 Task: Create a rule from the Recommended list, Task Added to this Project -> add SubTasks in the project AvidTech with SubTasks Gather and Analyse Requirements , Design and Implement Solution , System Test and UAT , Release to Production / Go Live
Action: Mouse moved to (574, 399)
Screenshot: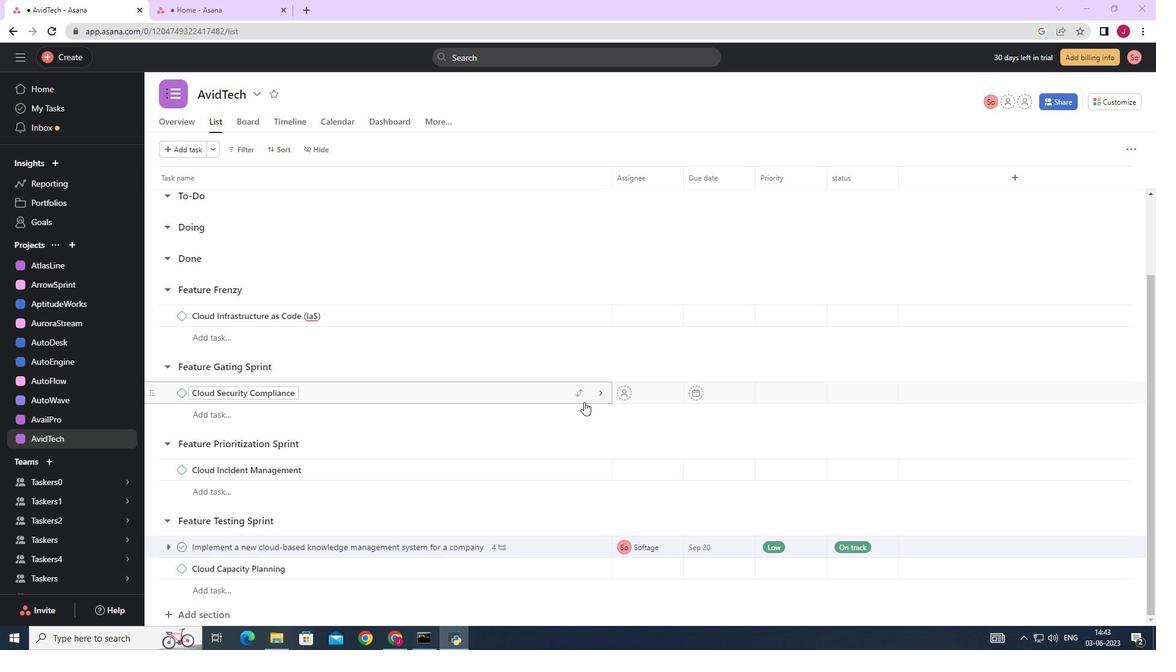 
Action: Mouse scrolled (574, 399) with delta (0, 0)
Screenshot: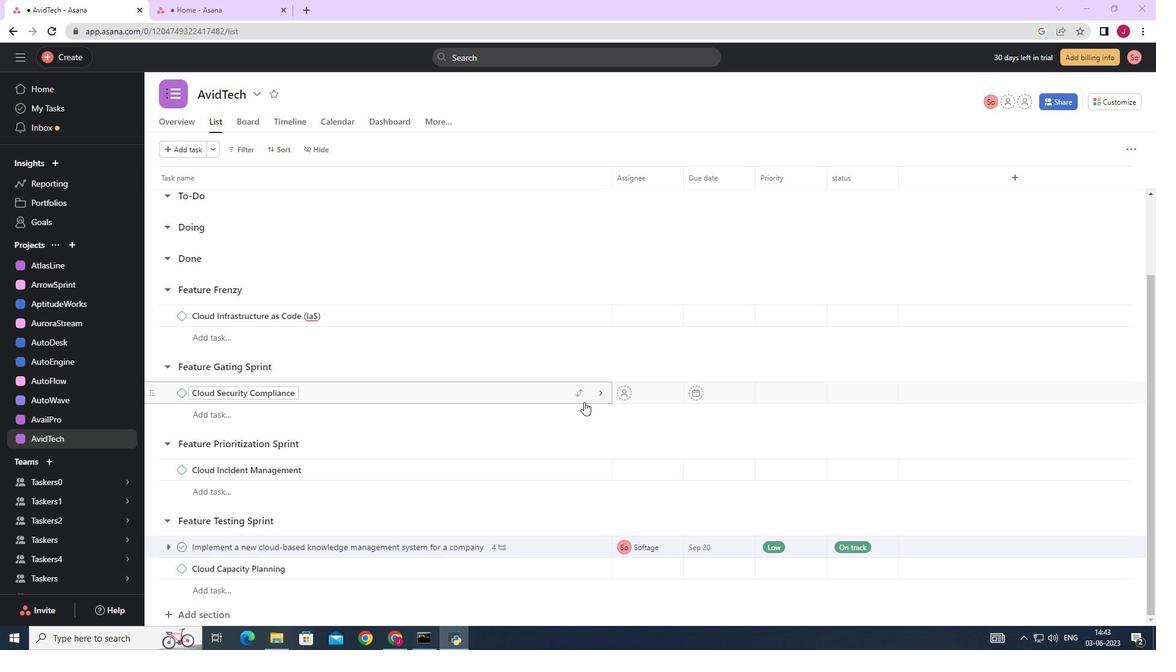 
Action: Mouse scrolled (574, 399) with delta (0, 0)
Screenshot: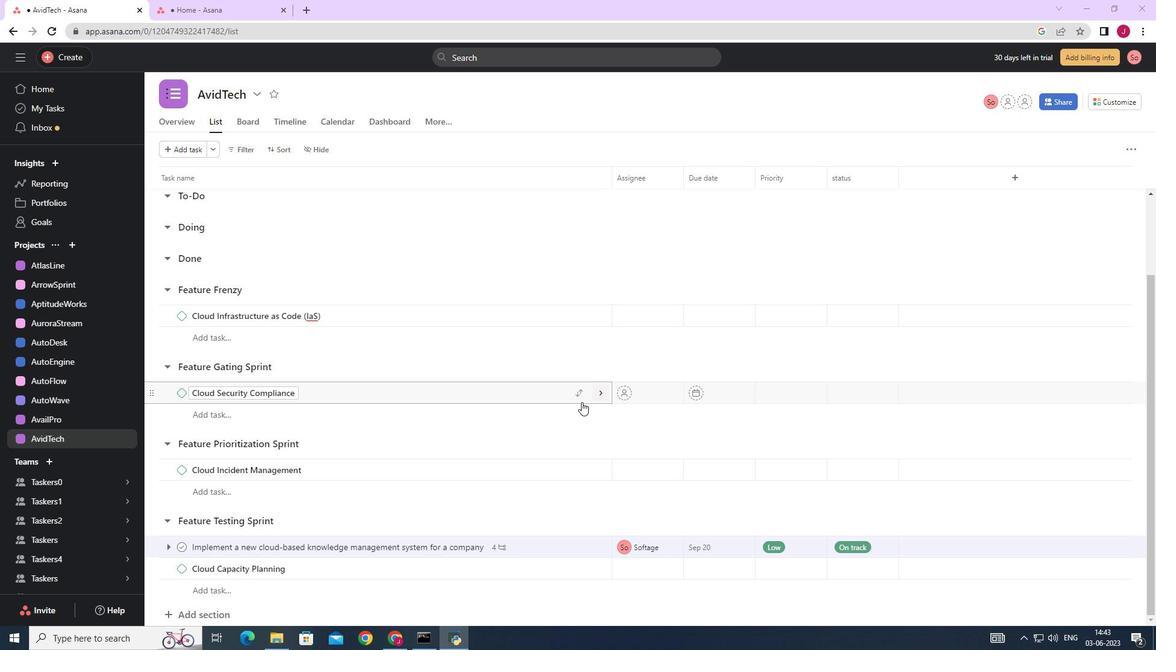 
Action: Mouse moved to (573, 399)
Screenshot: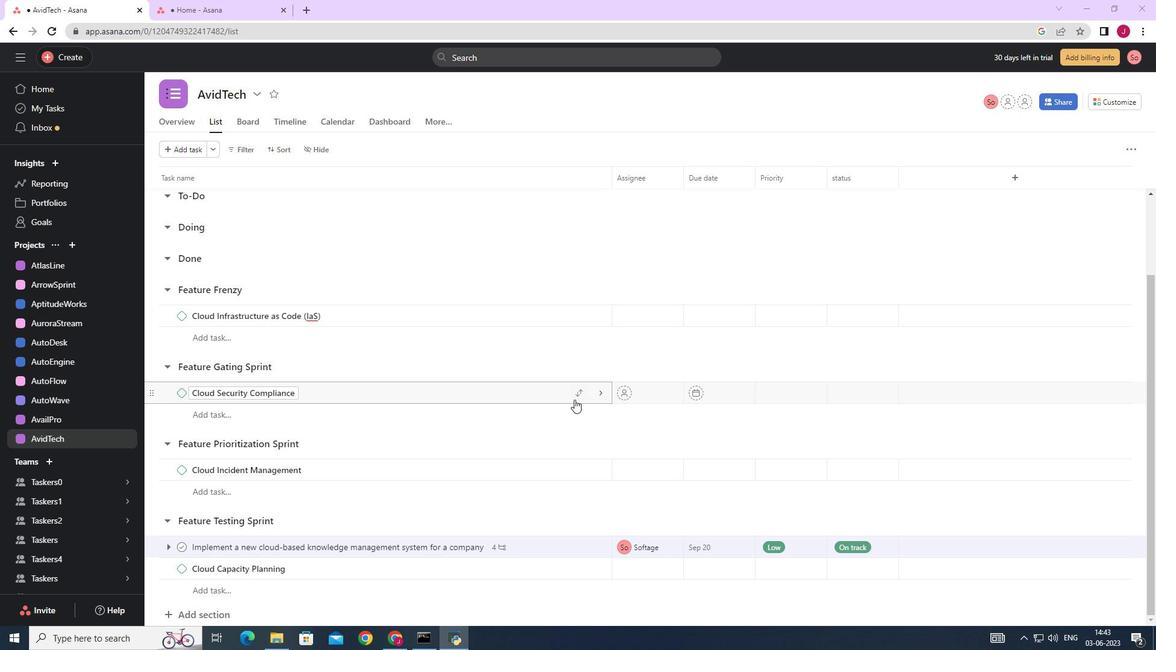 
Action: Mouse scrolled (574, 399) with delta (0, 0)
Screenshot: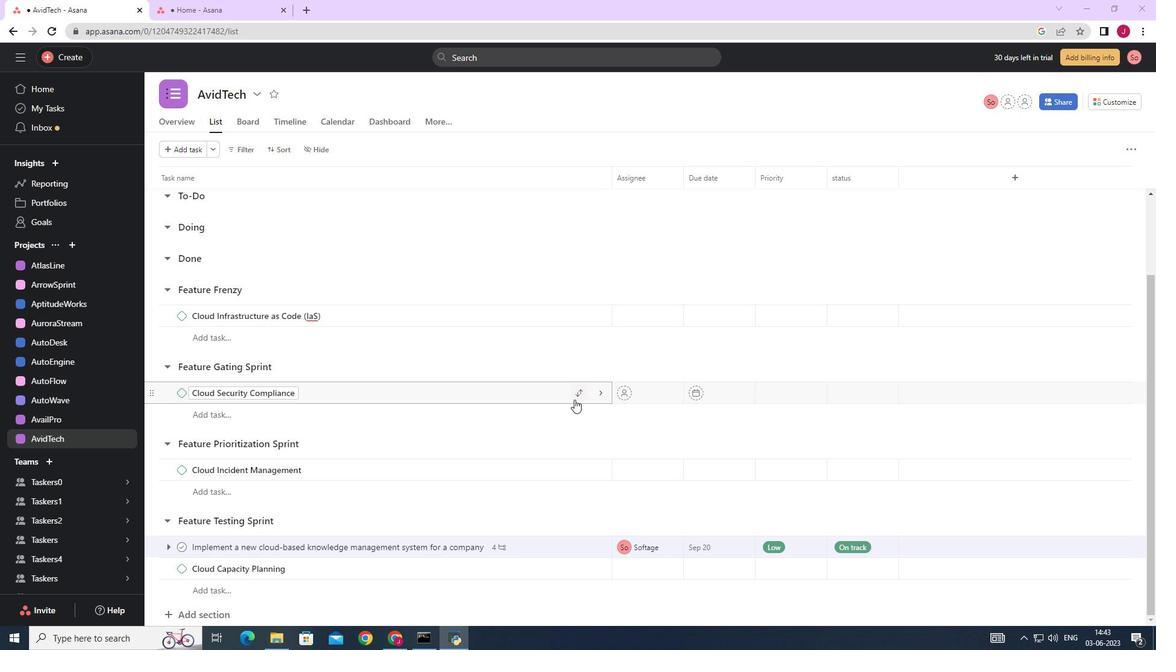 
Action: Mouse scrolled (573, 398) with delta (0, 0)
Screenshot: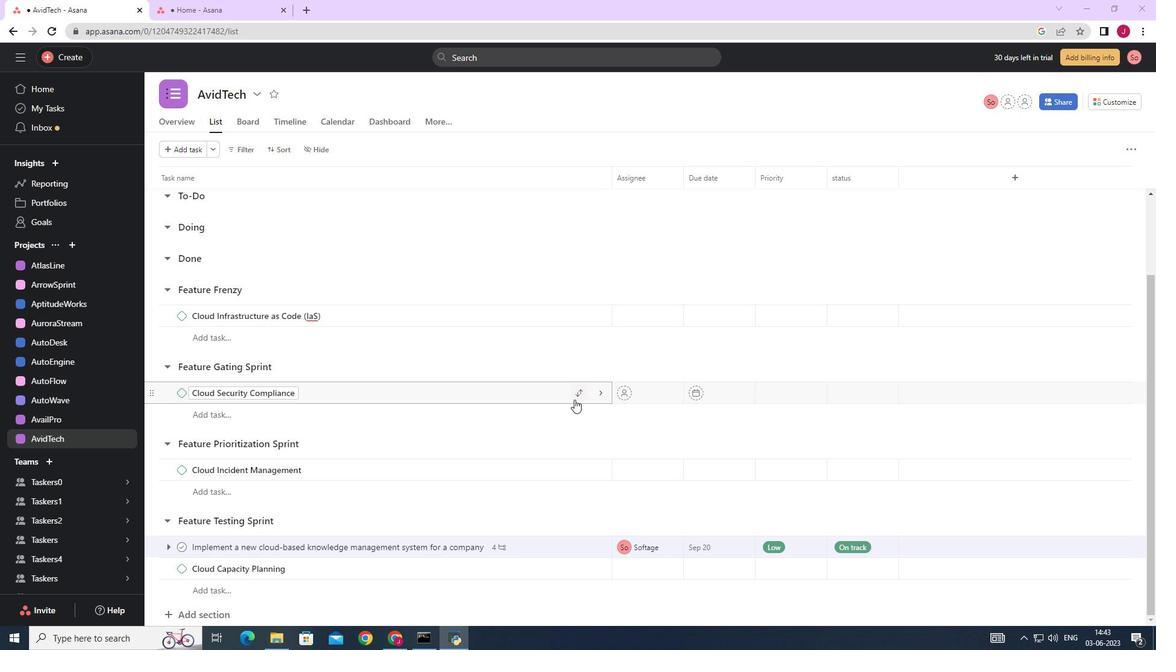 
Action: Mouse scrolled (573, 398) with delta (0, 0)
Screenshot: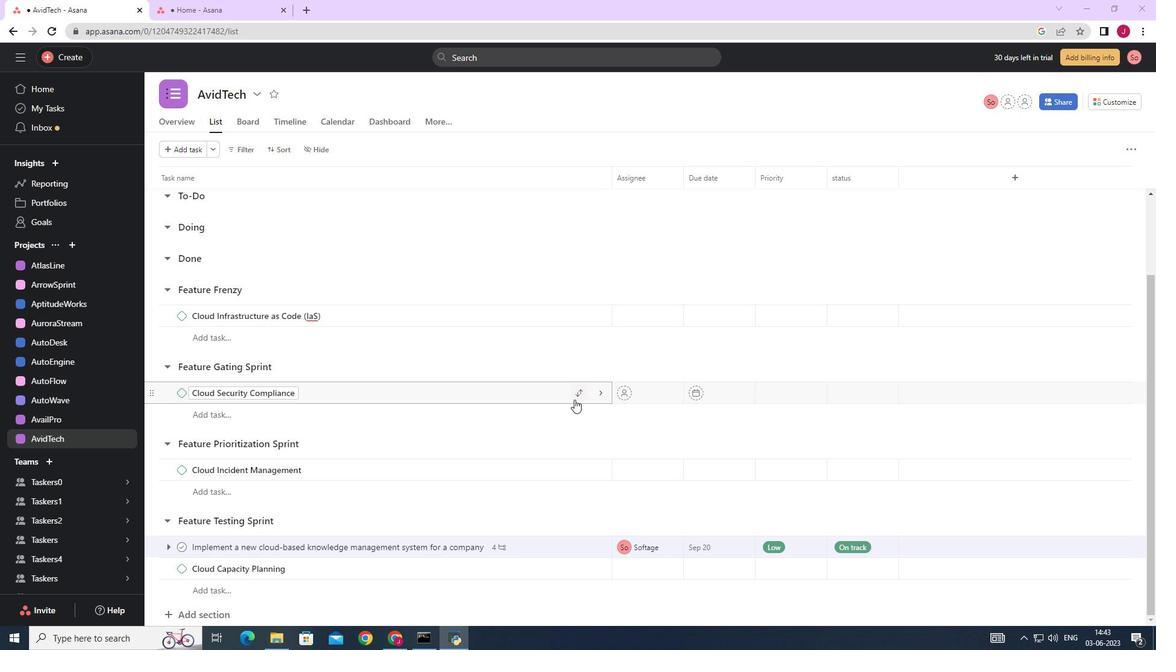 
Action: Mouse scrolled (573, 398) with delta (0, 0)
Screenshot: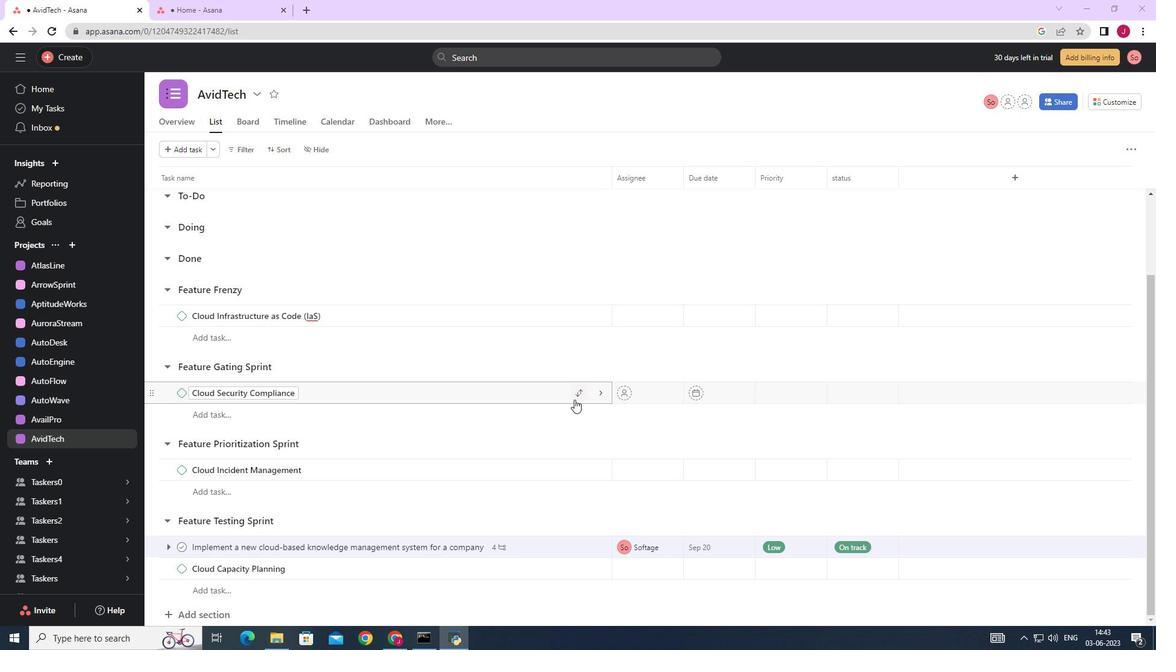 
Action: Mouse moved to (1119, 98)
Screenshot: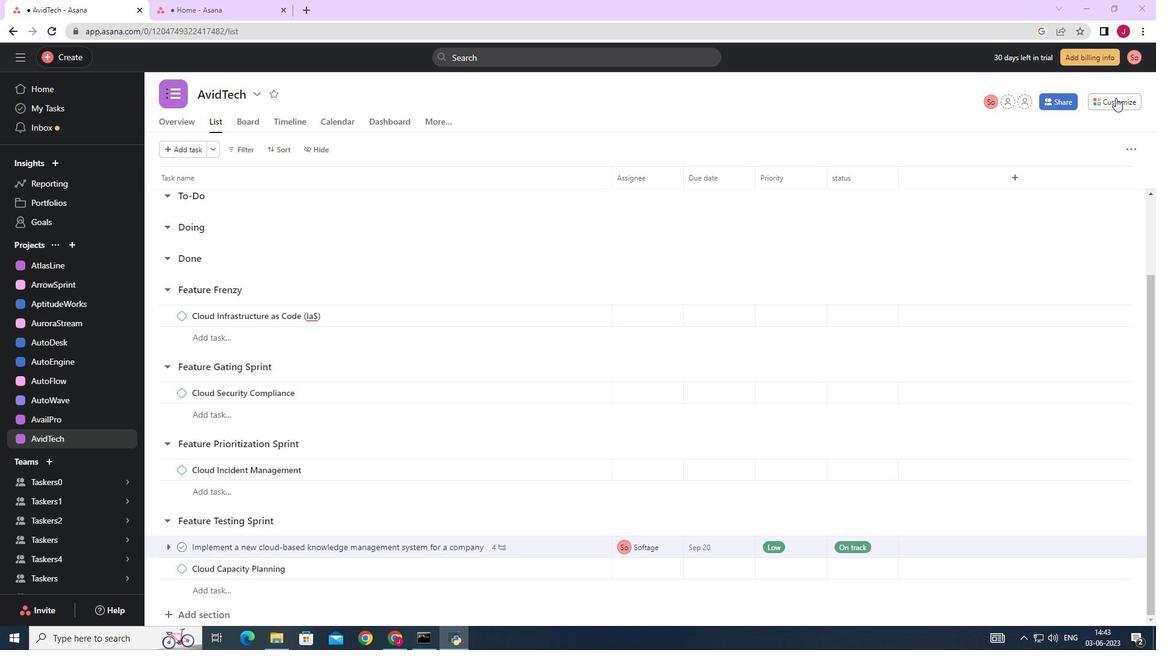 
Action: Mouse pressed left at (1118, 98)
Screenshot: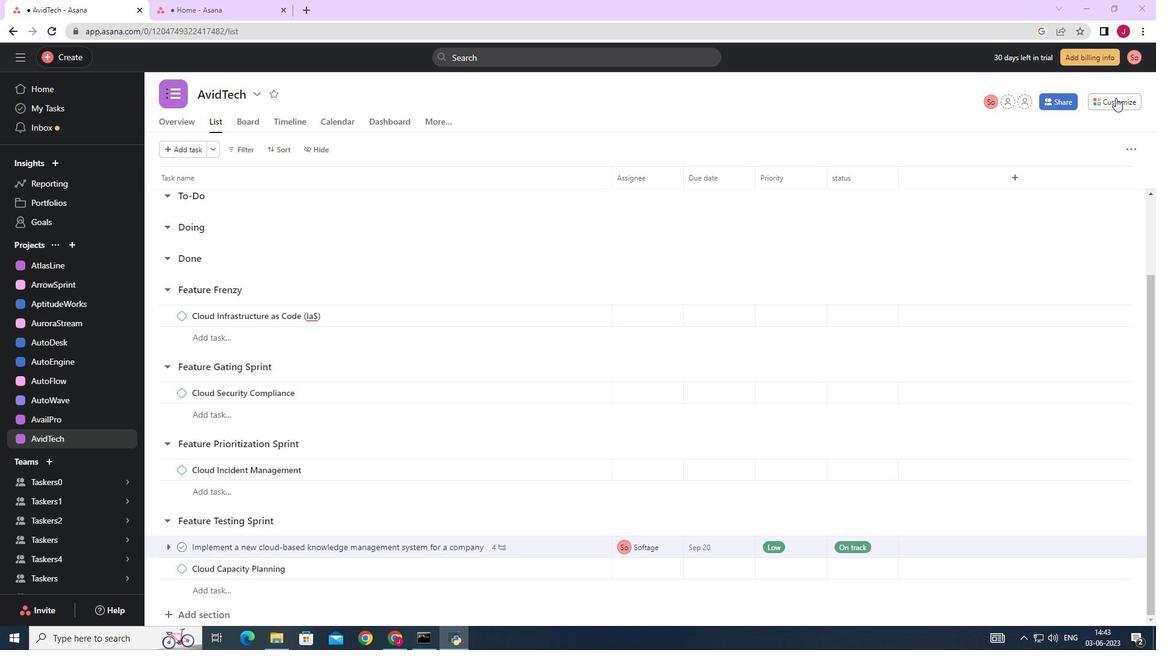 
Action: Mouse moved to (898, 251)
Screenshot: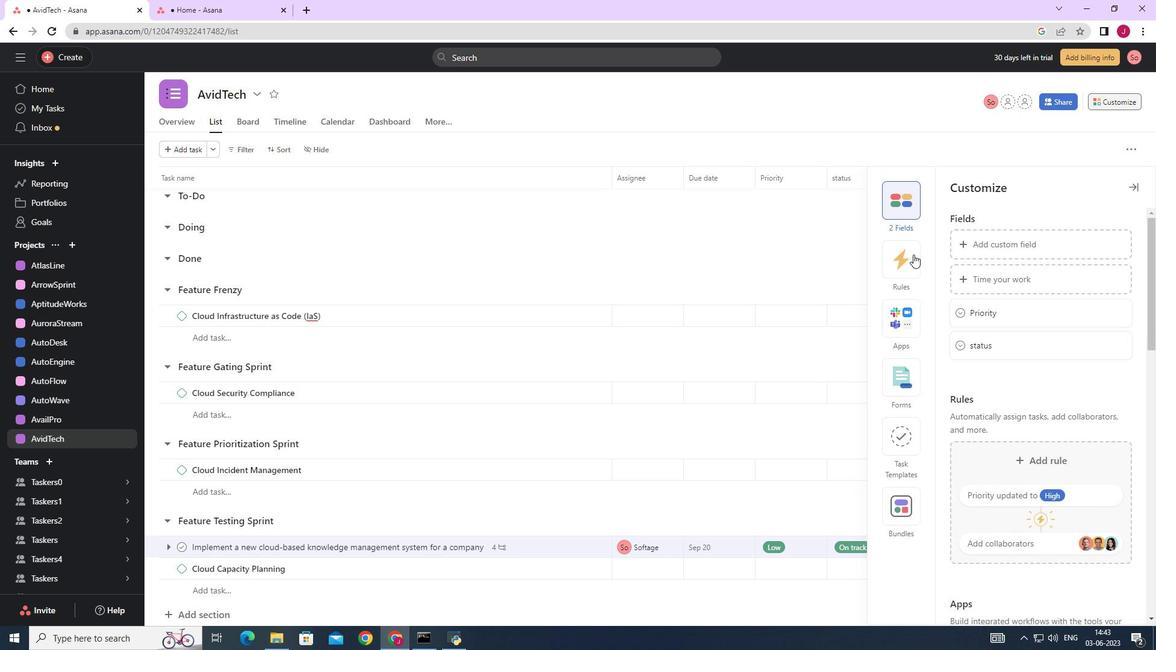 
Action: Mouse pressed left at (898, 251)
Screenshot: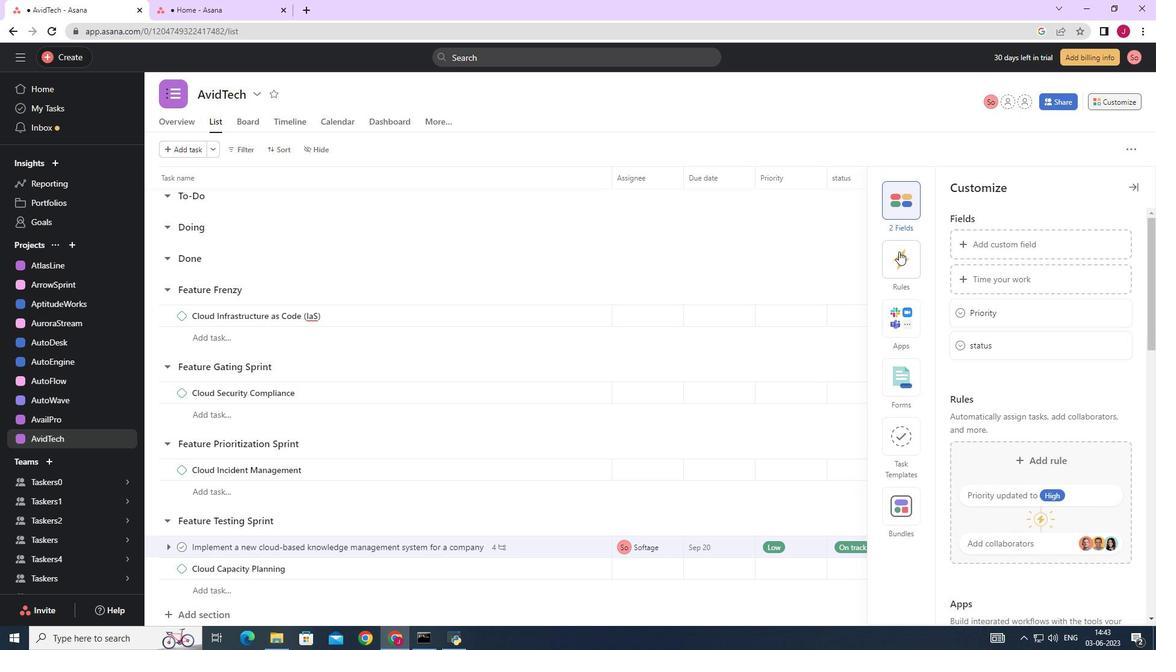 
Action: Mouse moved to (1007, 280)
Screenshot: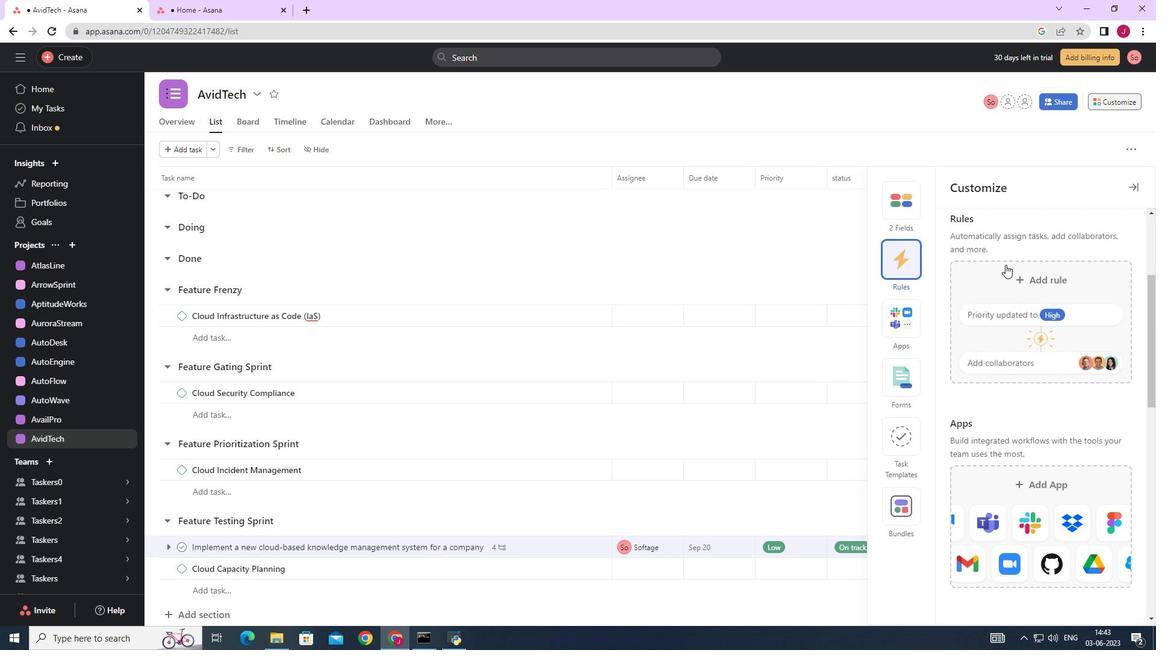 
Action: Mouse pressed left at (1007, 280)
Screenshot: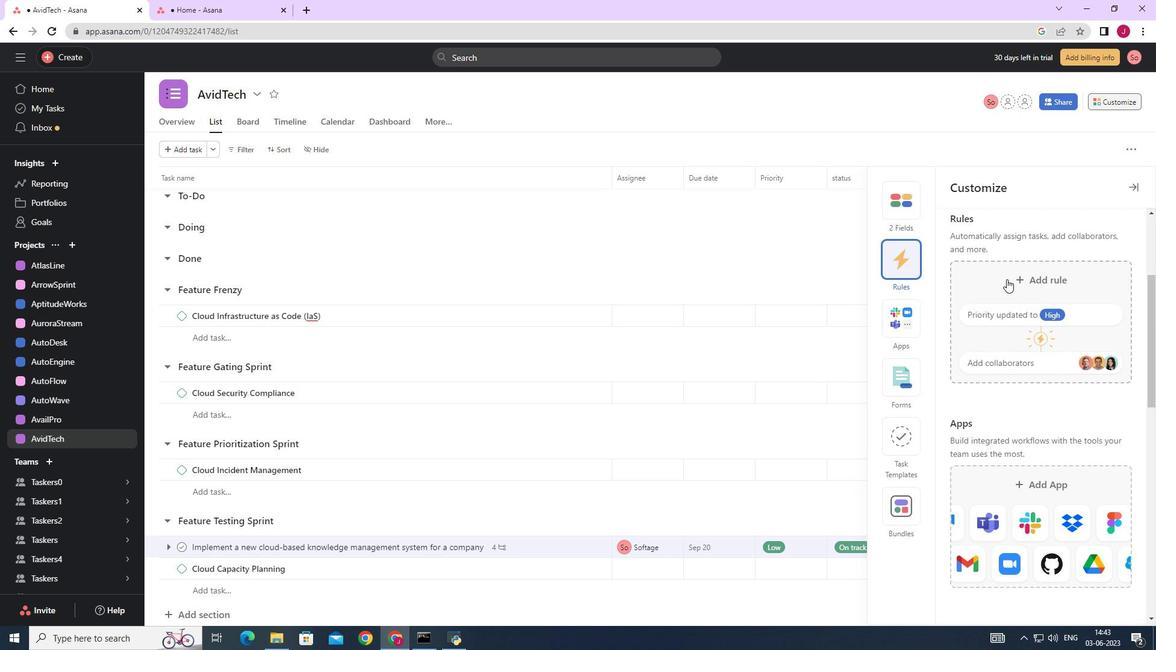 
Action: Mouse moved to (495, 188)
Screenshot: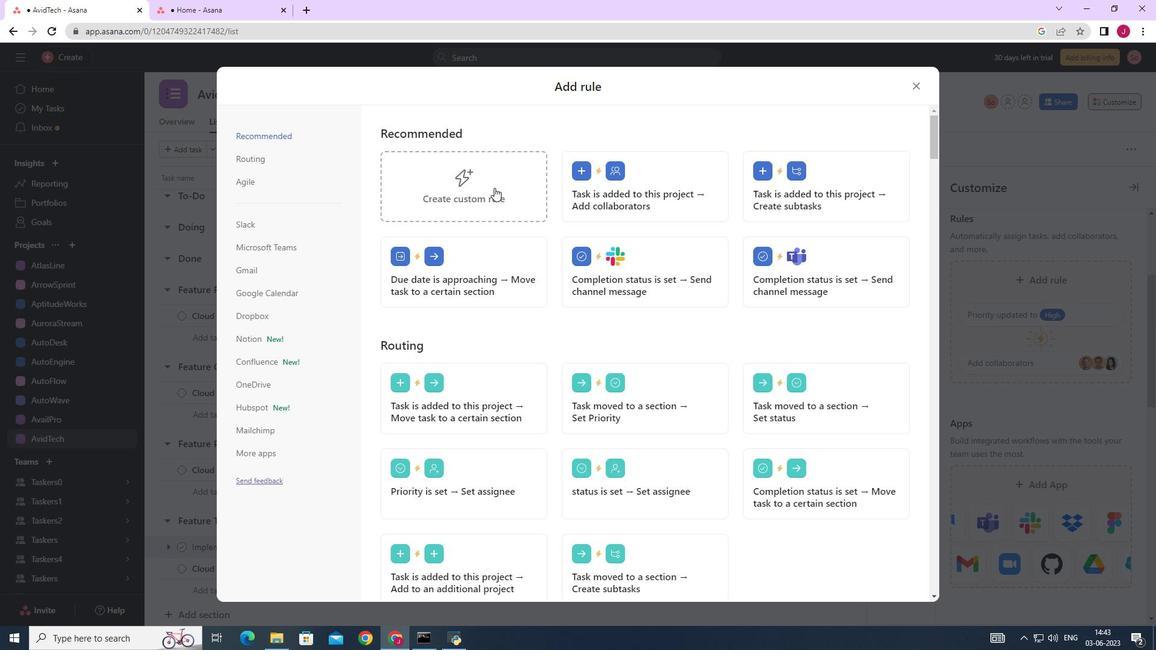 
Action: Mouse pressed left at (495, 188)
Screenshot: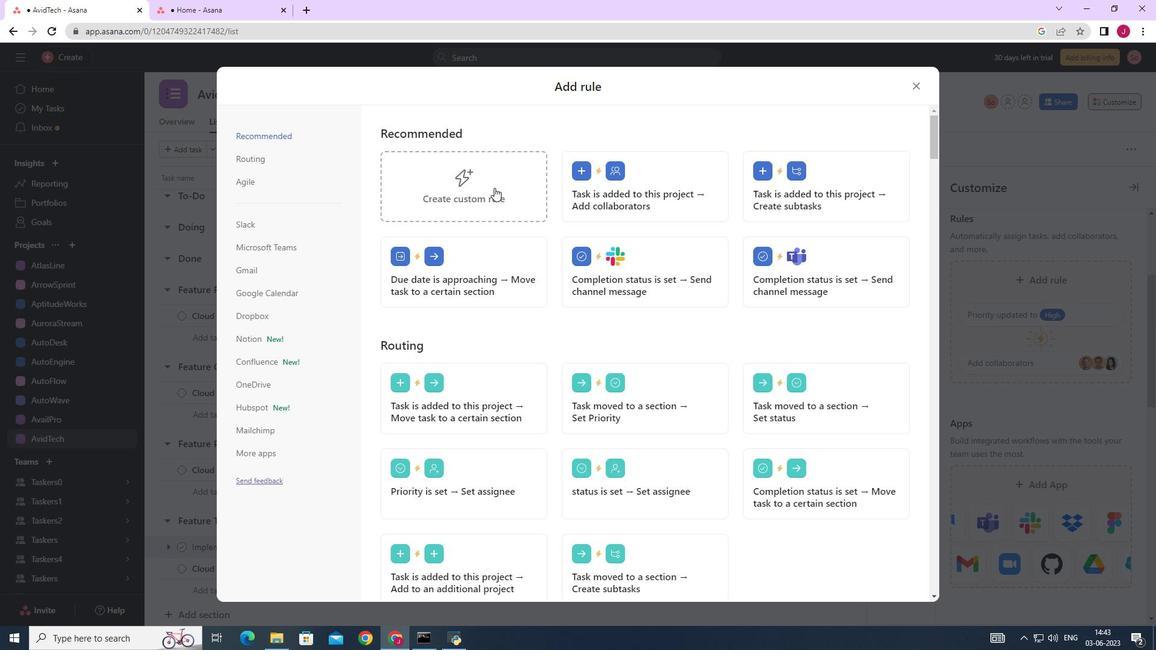 
Action: Mouse moved to (563, 307)
Screenshot: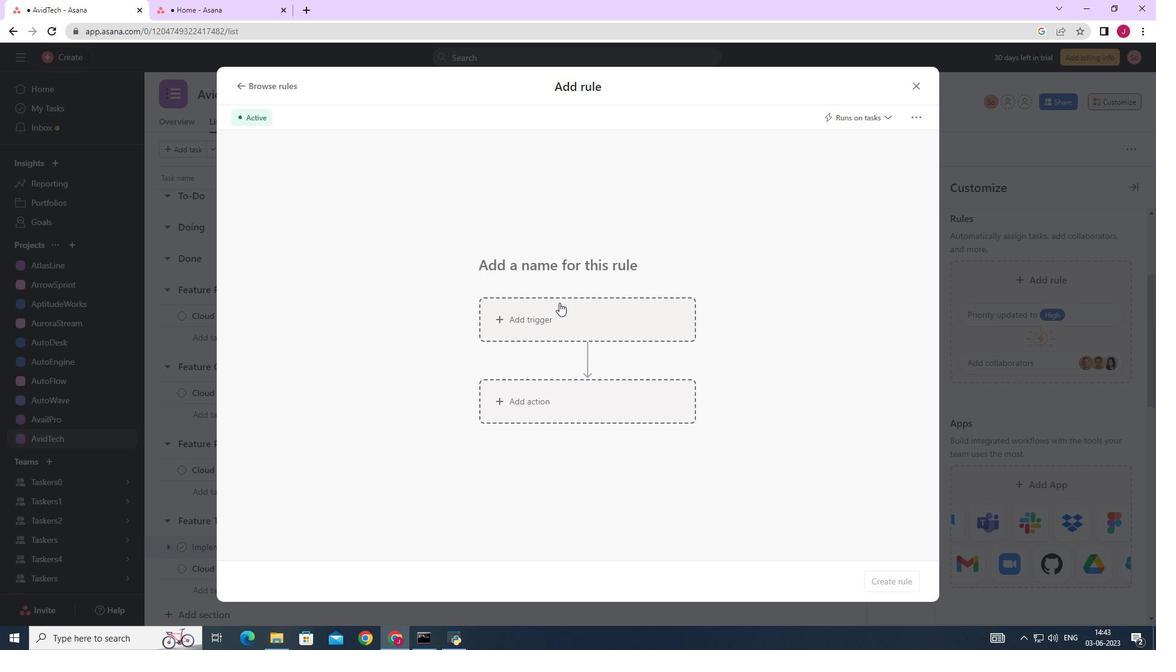 
Action: Mouse pressed left at (563, 307)
Screenshot: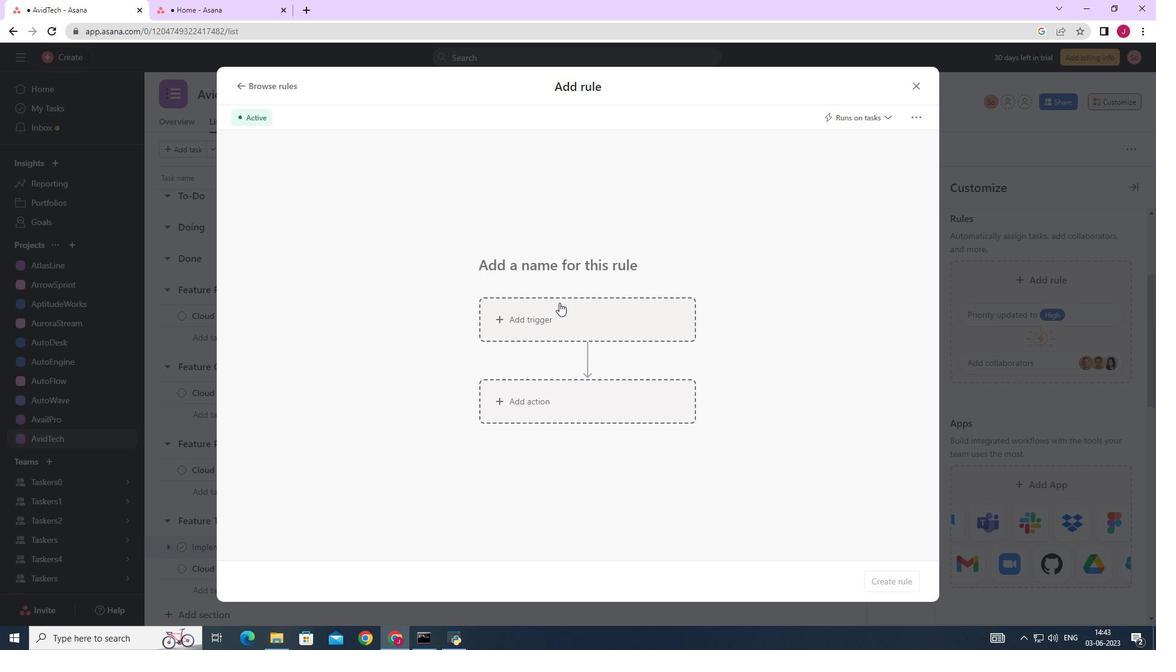 
Action: Mouse moved to (490, 395)
Screenshot: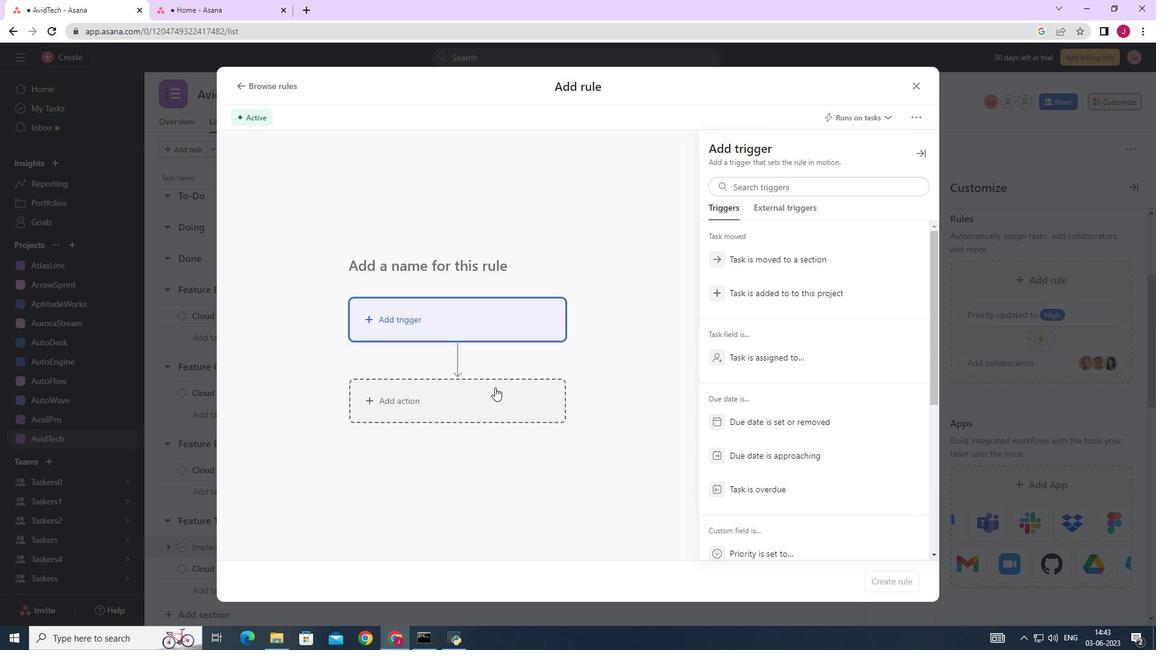 
Action: Mouse pressed left at (490, 395)
Screenshot: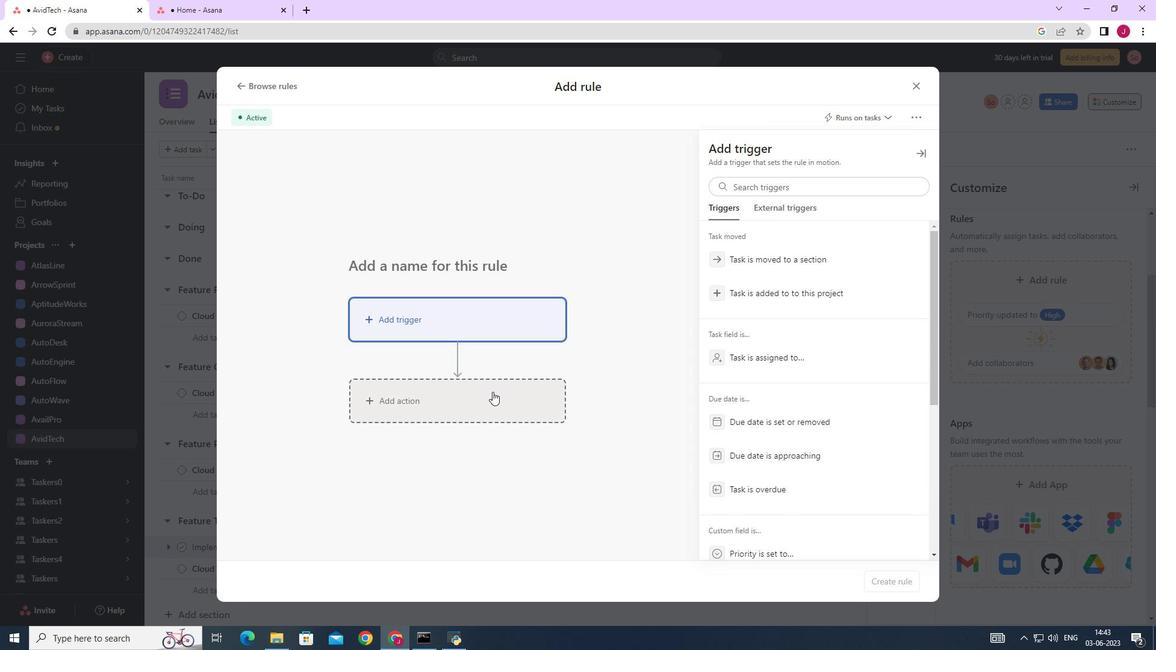 
Action: Mouse moved to (772, 318)
Screenshot: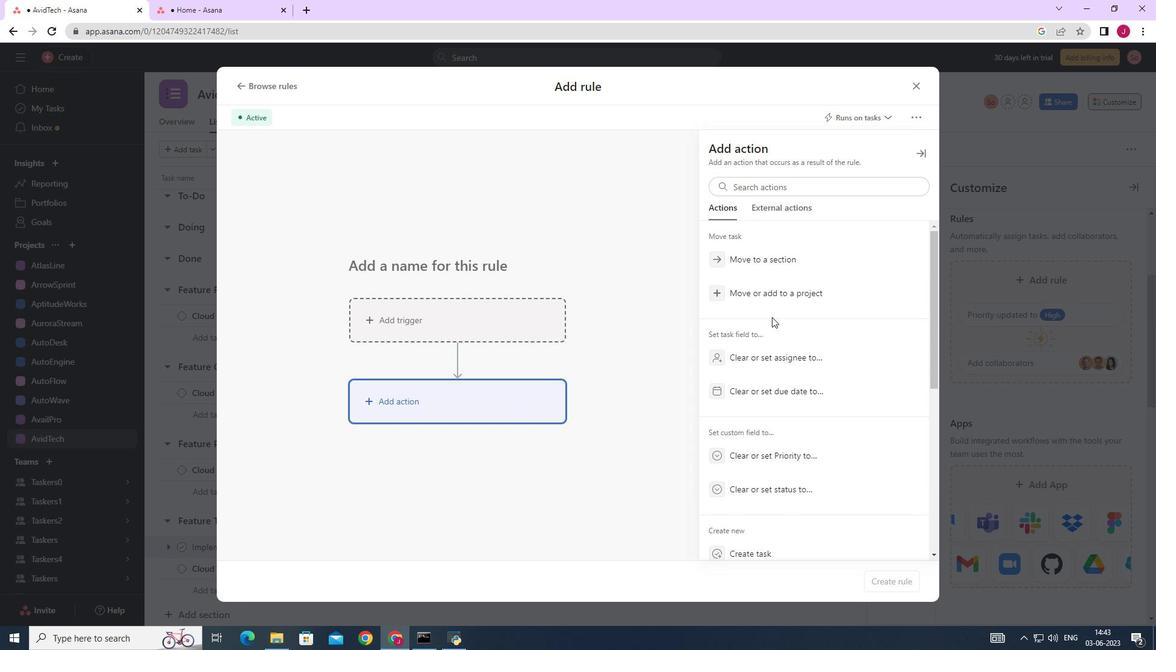 
Action: Mouse scrolled (772, 317) with delta (0, 0)
Screenshot: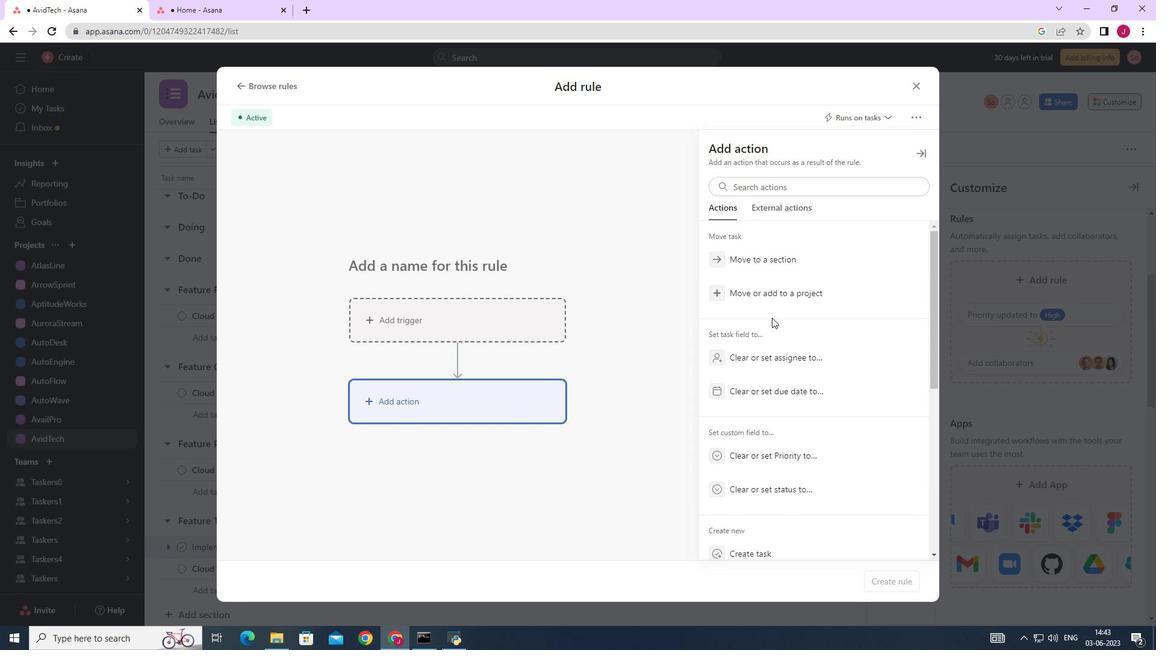 
Action: Mouse scrolled (772, 317) with delta (0, 0)
Screenshot: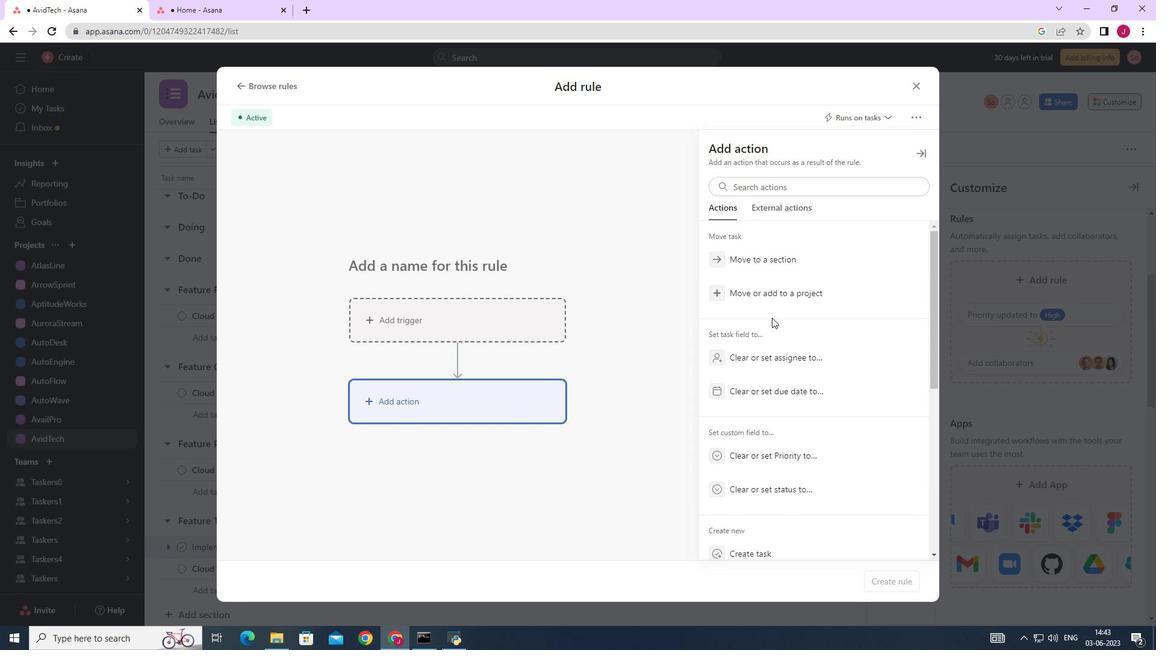 
Action: Mouse scrolled (772, 317) with delta (0, 0)
Screenshot: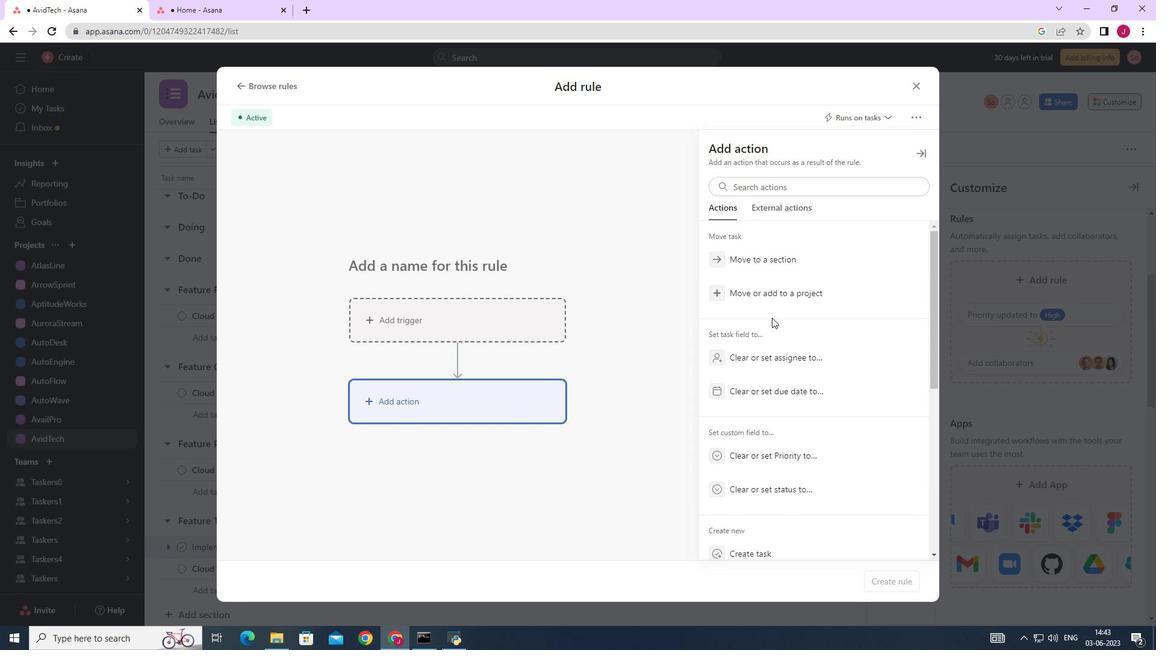 
Action: Mouse scrolled (772, 317) with delta (0, 0)
Screenshot: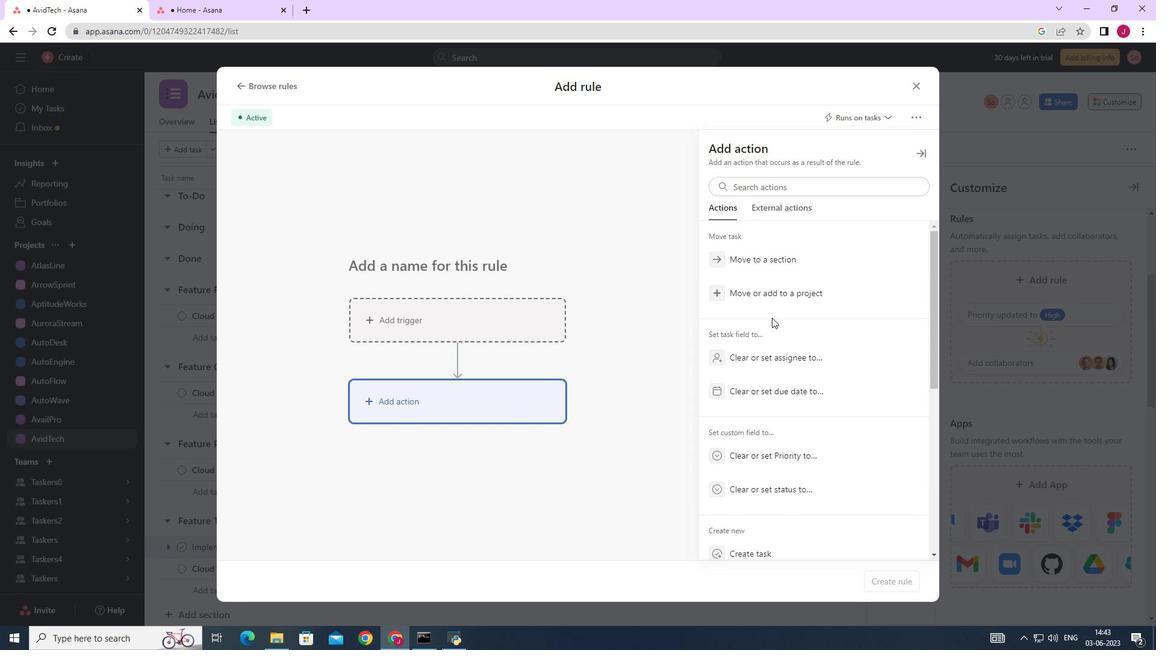 
Action: Mouse scrolled (772, 317) with delta (0, 0)
Screenshot: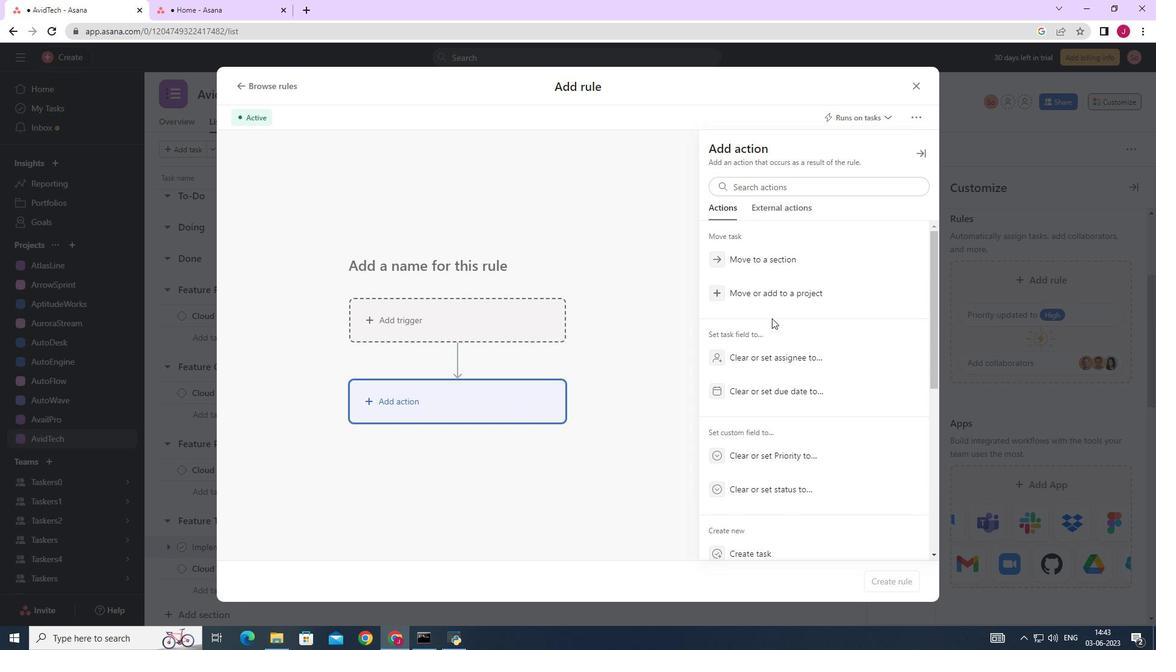 
Action: Mouse moved to (764, 286)
Screenshot: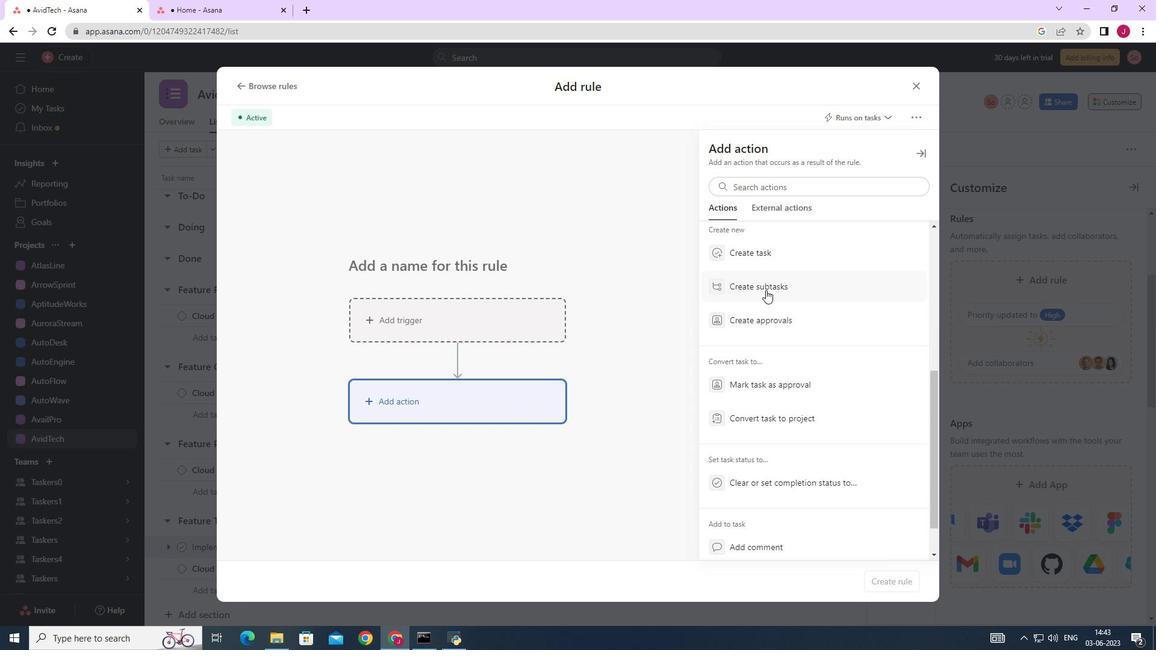 
Action: Mouse pressed left at (764, 286)
Screenshot: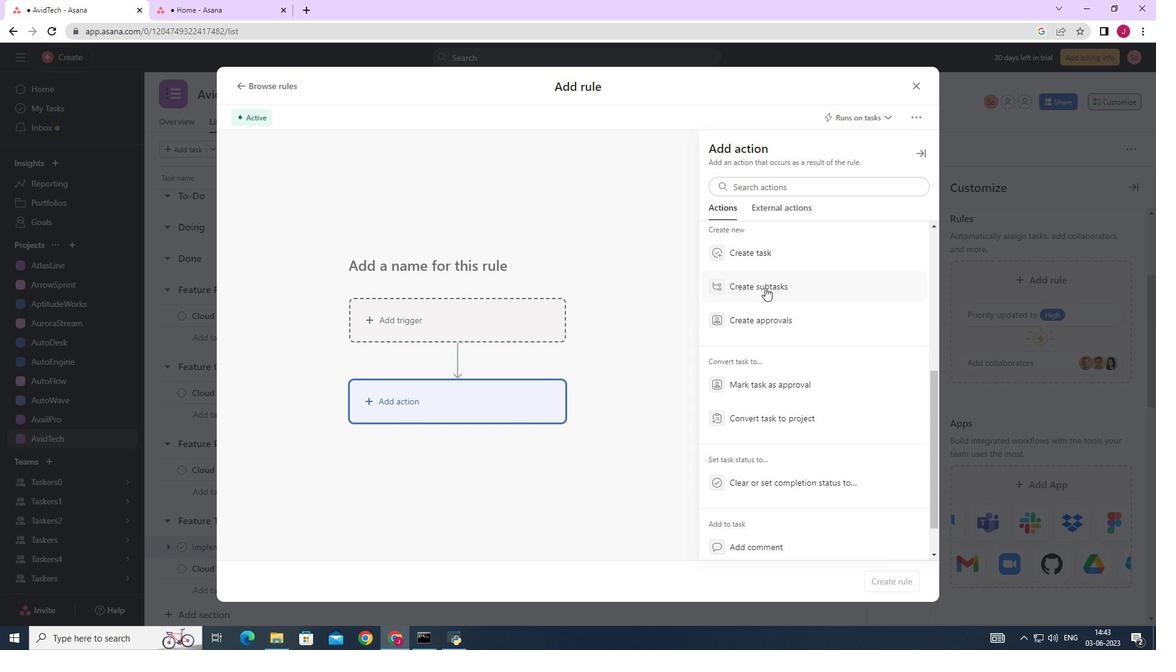 
Action: Mouse moved to (744, 189)
Screenshot: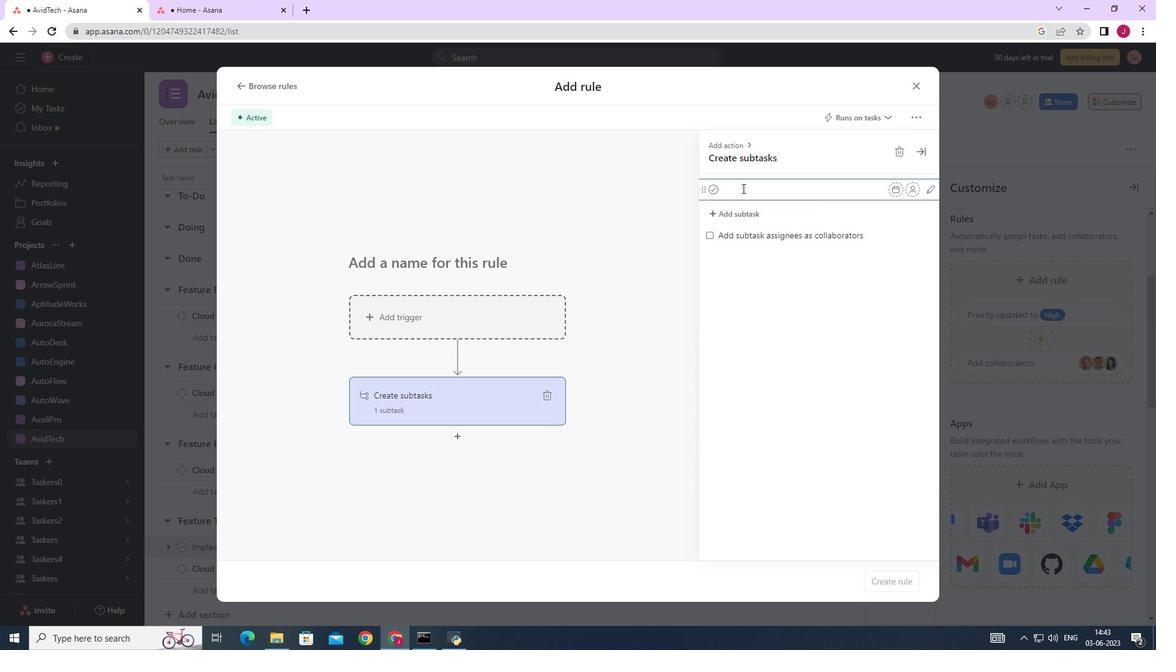 
Action: Mouse pressed left at (744, 189)
Screenshot: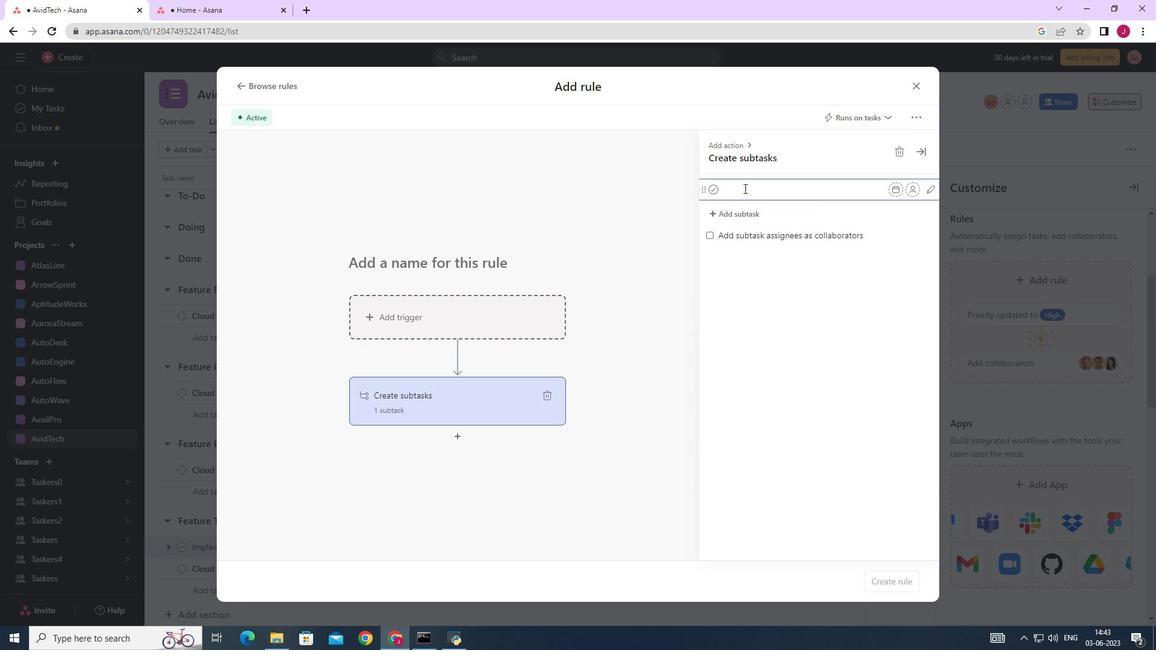 
Action: Key pressed <Key.caps_lock>G<Key.caps_lock>ather<Key.space>and<Key.space><Key.caps_lock>A<Key.caps_lock>nalyse<Key.space><Key.caps_lock>R<Key.caps_lock>equirements
Screenshot: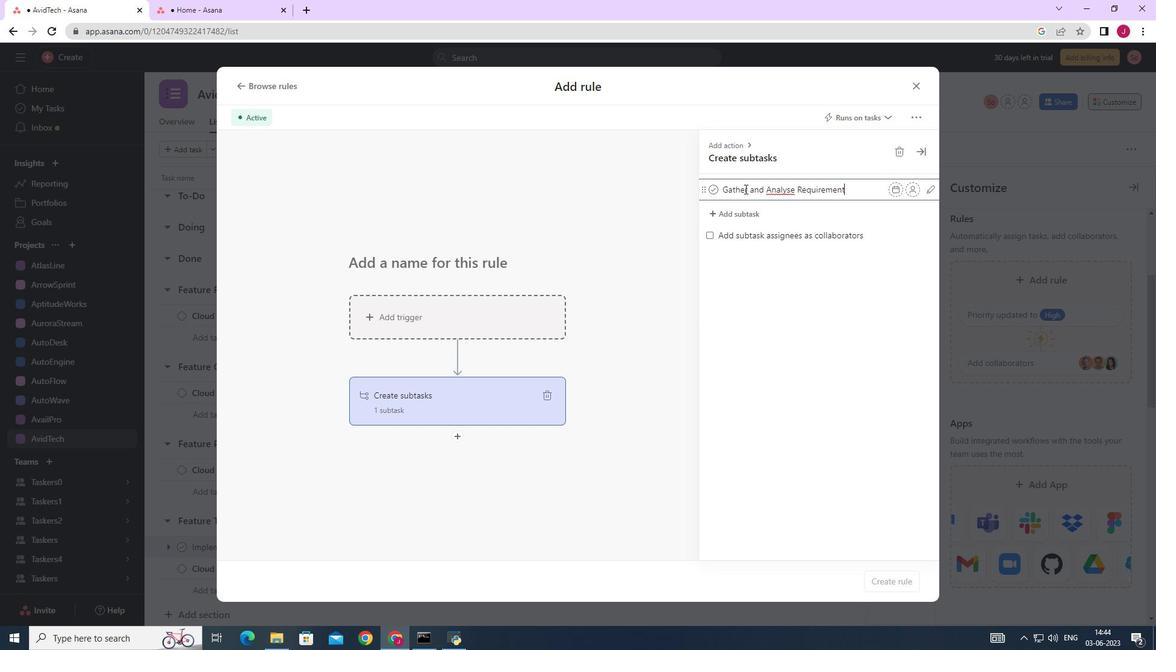 
Action: Mouse moved to (757, 214)
Screenshot: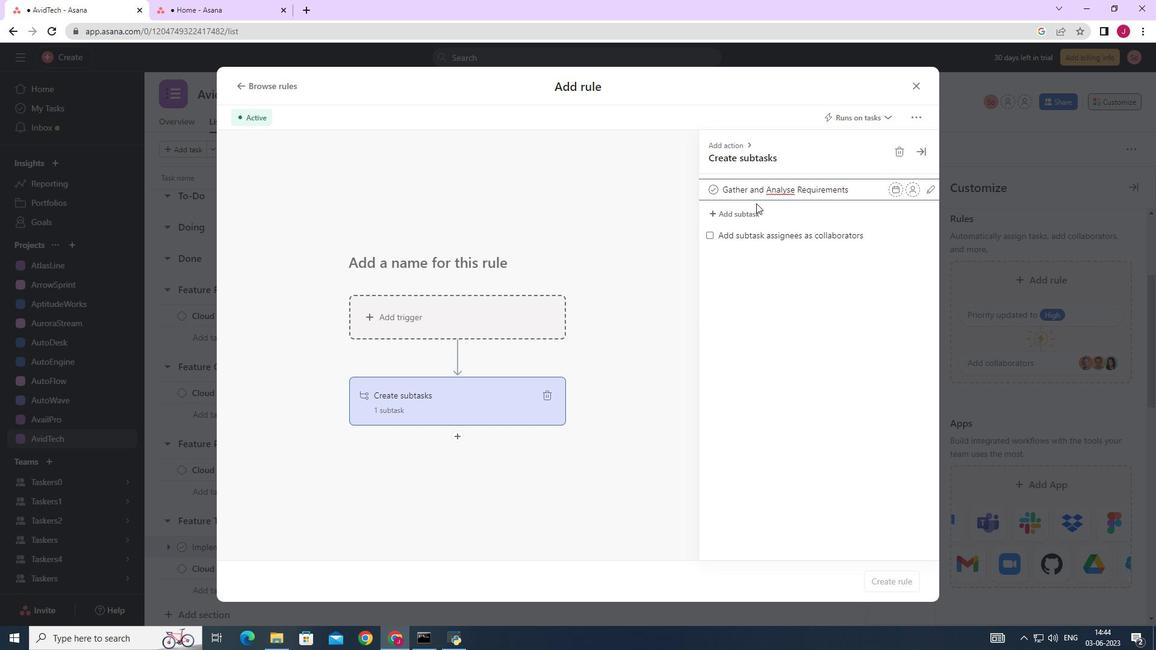 
Action: Mouse pressed left at (757, 214)
Screenshot: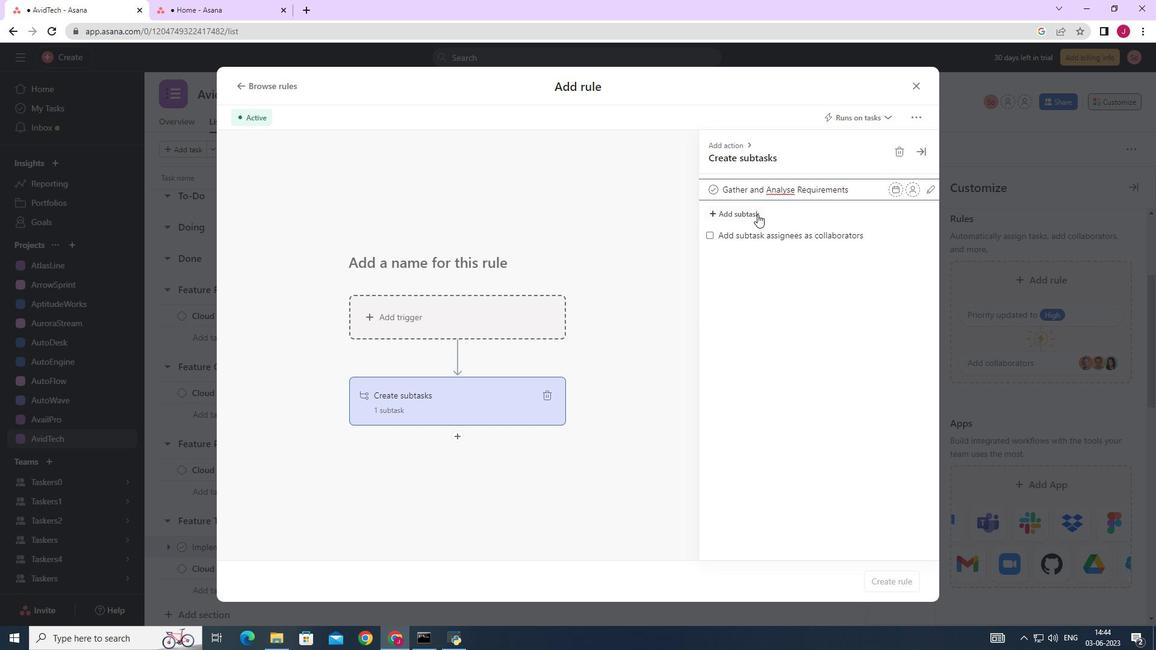 
Action: Mouse moved to (757, 214)
Screenshot: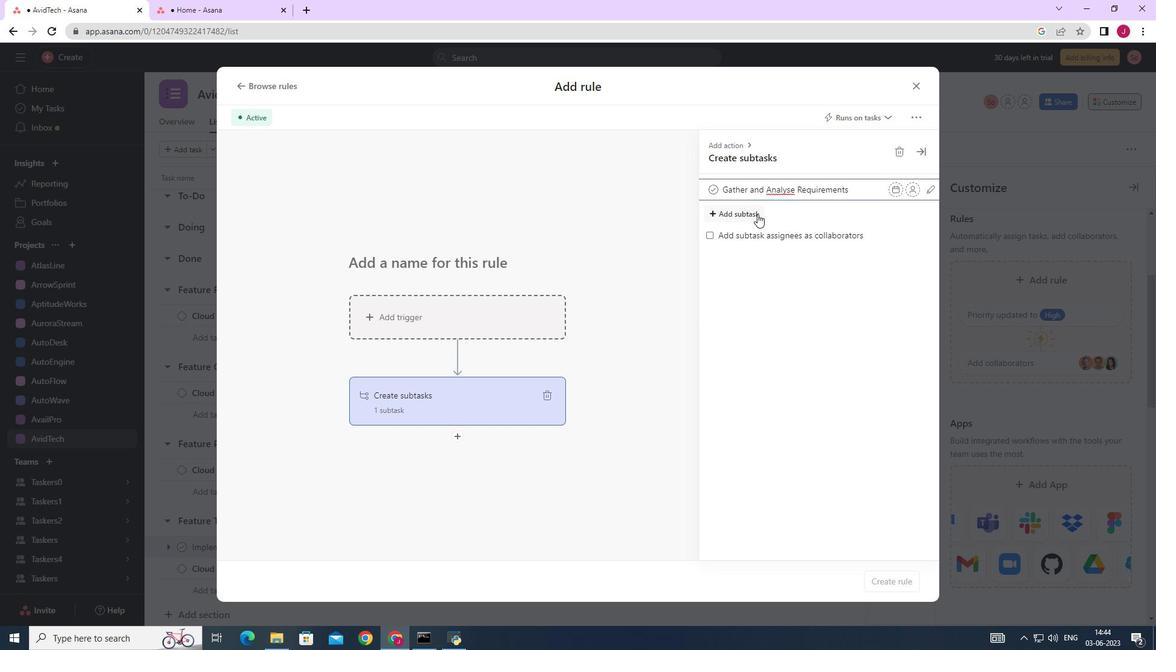 
Action: Key pressed <Key.caps_lock>D<Key.caps_lock>esign<Key.space>and<Key.space><Key.caps_lock>I<Key.caps_lock>mplementation<Key.space>solution<Key.space><Key.enter><Key.caps_lock>S<Key.caps_lock>ystem<Key.space><Key.caps_lock>T<Key.caps_lock>est<Key.space>and<Key.space><Key.caps_lock>UAT<Key.enter><Key.caps_lock>t<Key.backspace>t<Key.backspace><Key.caps_lock>R<Key.caps_lock>elease<Key.space>to<Key.space>production<Key.space>/<Key.space><Key.caps_lock>G<Key.caps_lock>o<Key.space><Key.caps_lock>L<Key.caps_lock>ive<Key.enter>
Screenshot: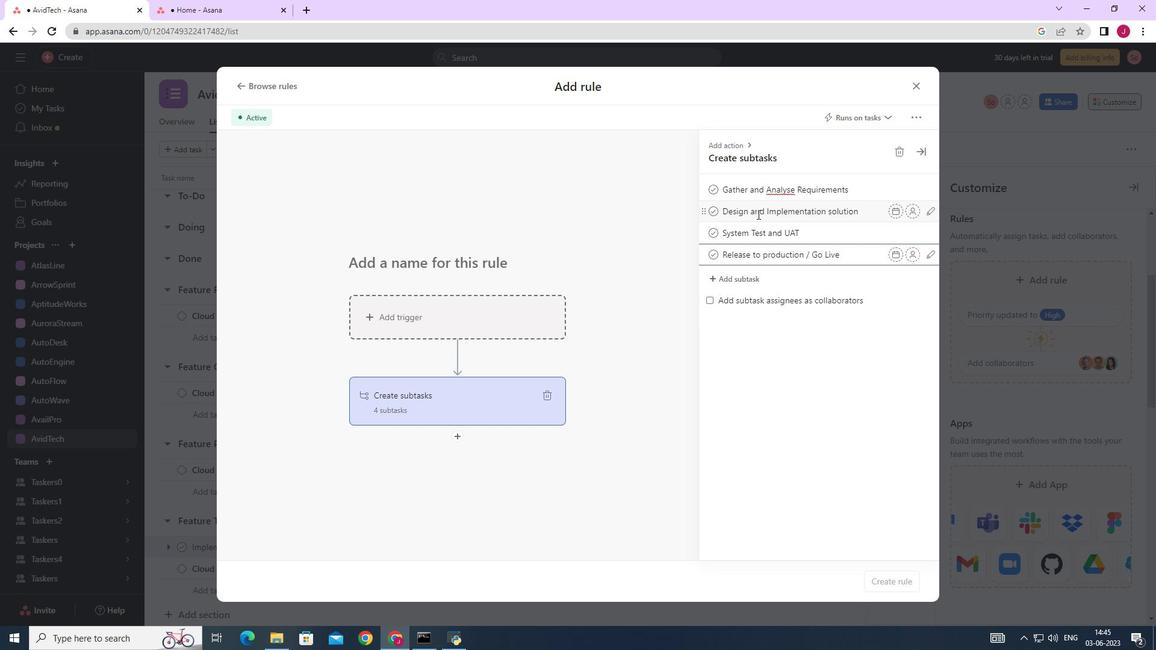 
